 Task: Add True Story Organic Oven Roasted Turkey Breast to the cart.
Action: Mouse moved to (29, 94)
Screenshot: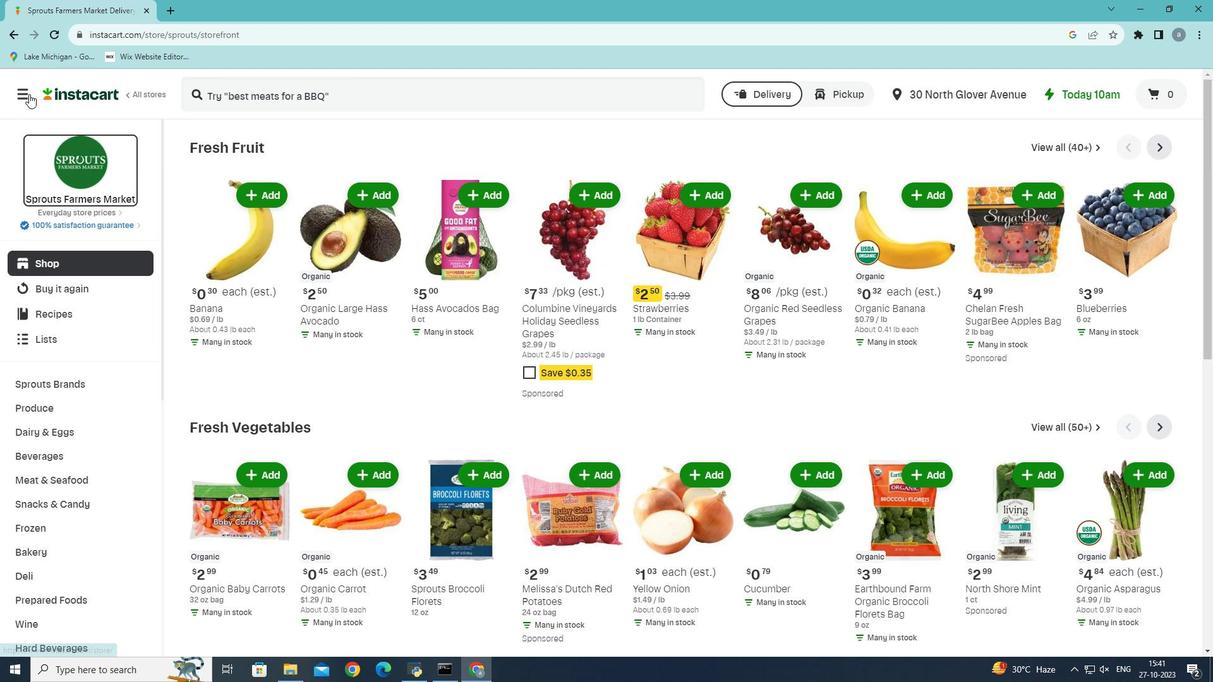 
Action: Mouse pressed left at (29, 94)
Screenshot: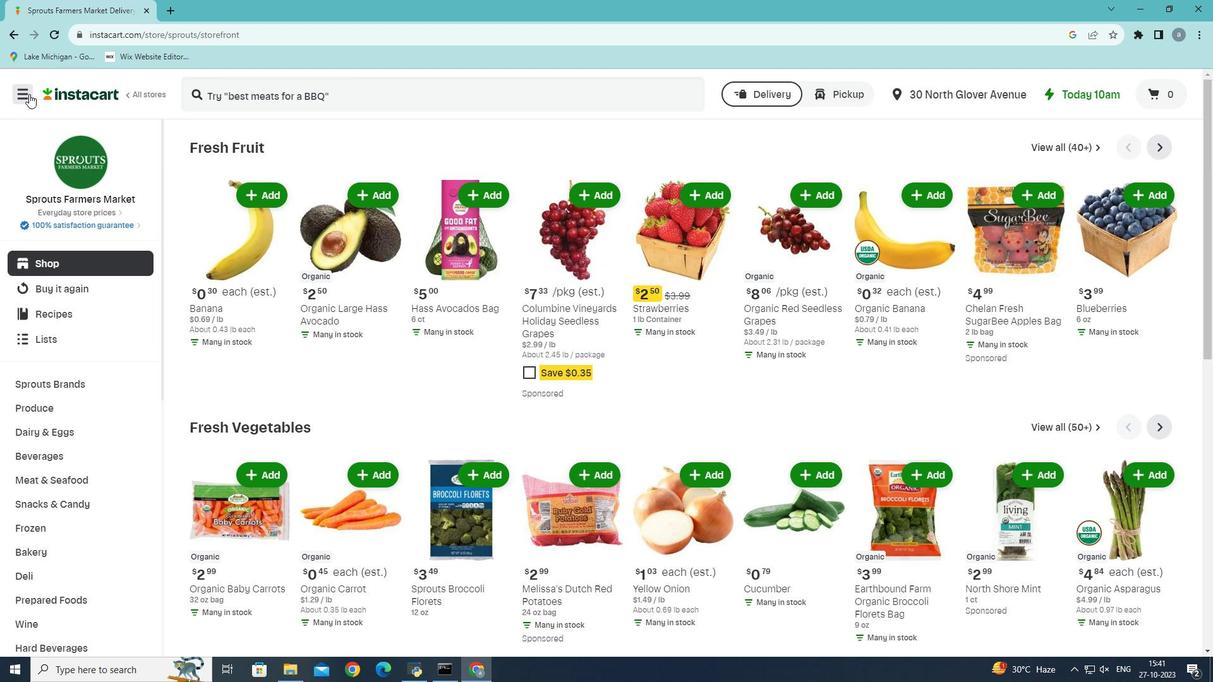 
Action: Mouse moved to (90, 358)
Screenshot: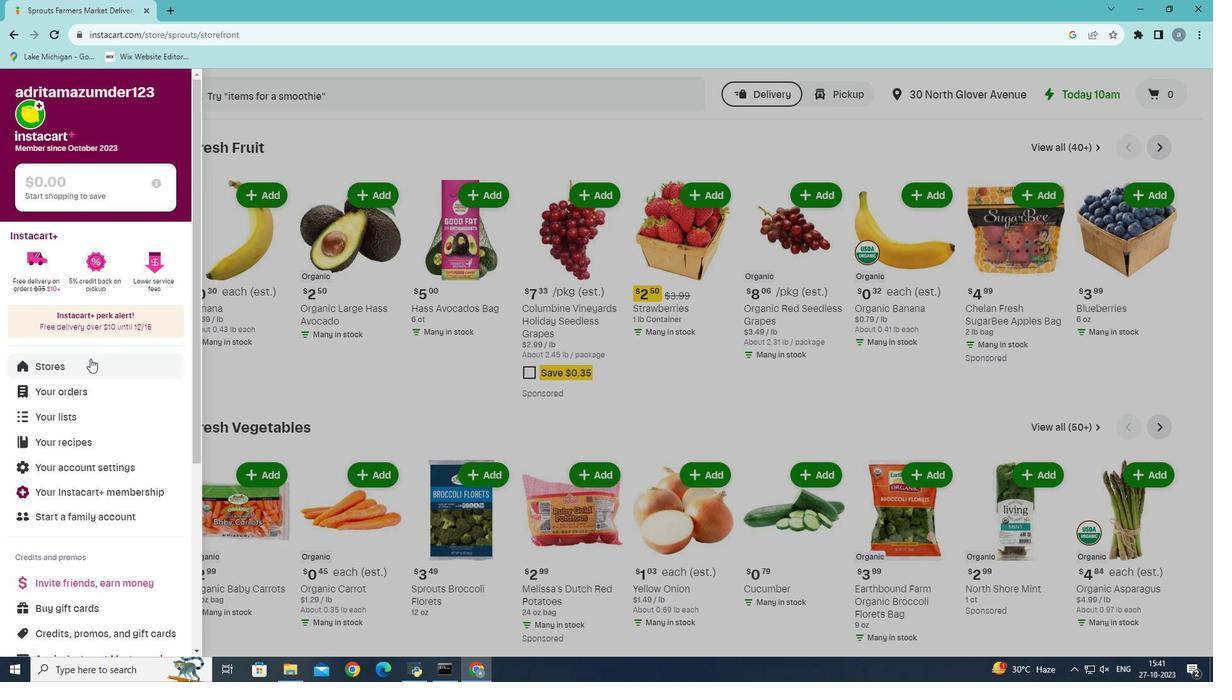 
Action: Mouse pressed left at (90, 358)
Screenshot: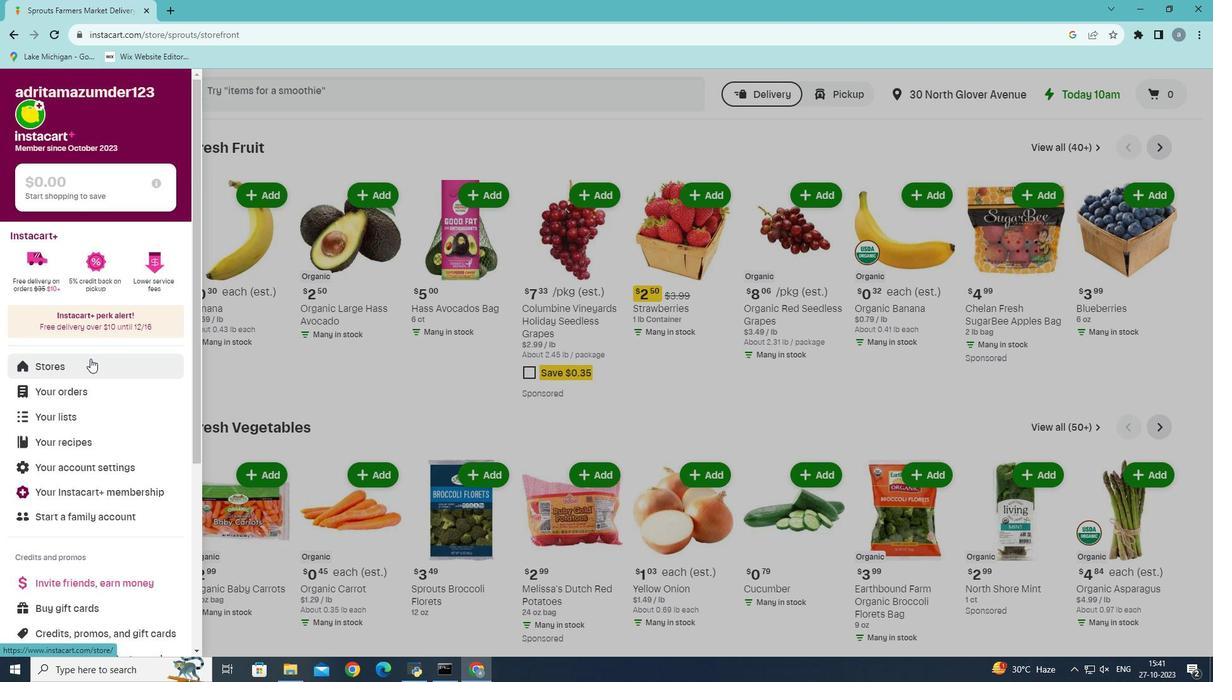 
Action: Mouse moved to (298, 145)
Screenshot: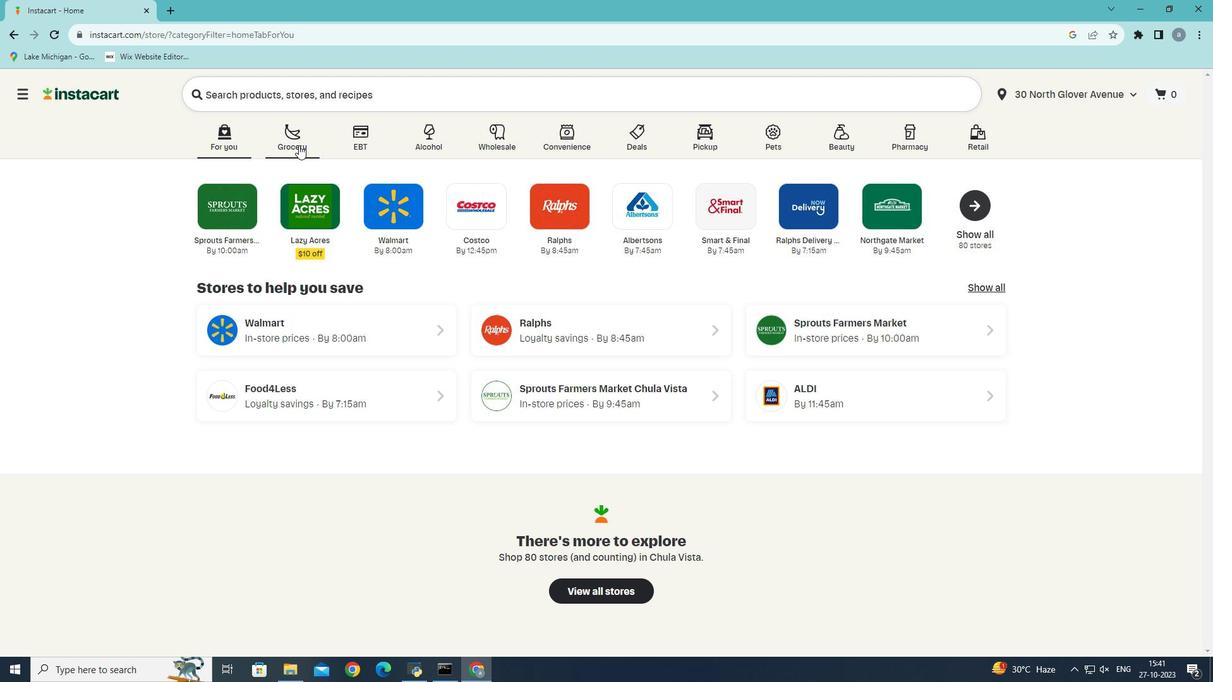 
Action: Mouse pressed left at (298, 145)
Screenshot: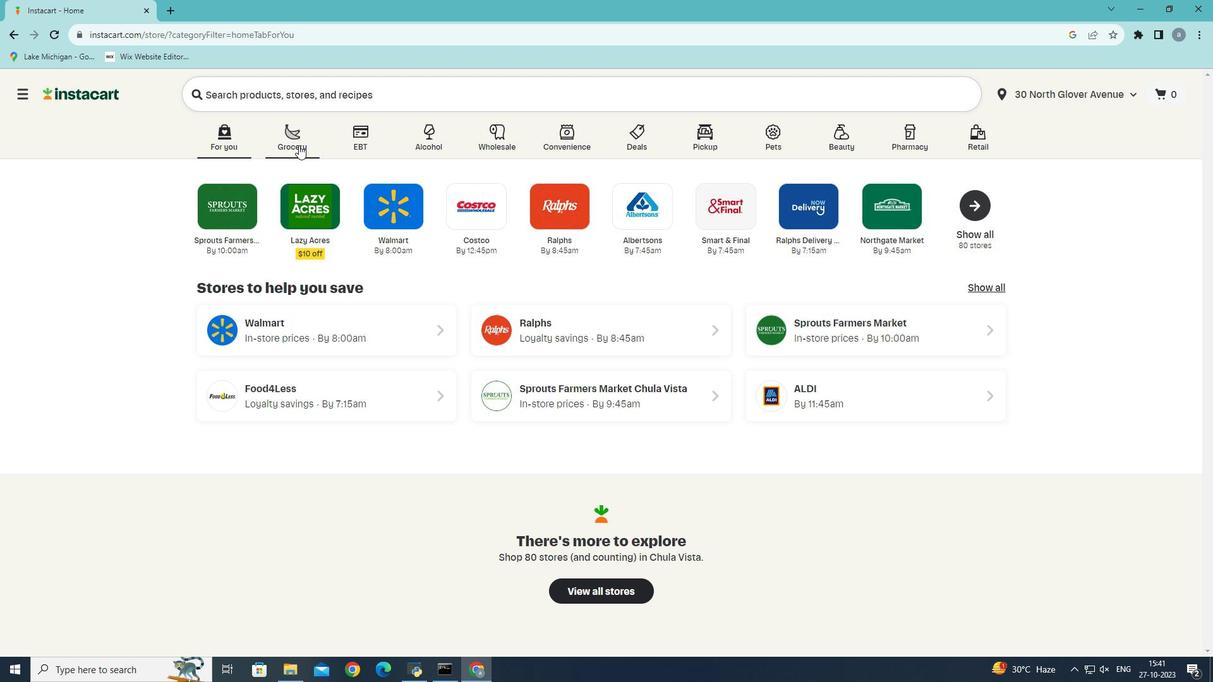 
Action: Mouse moved to (283, 357)
Screenshot: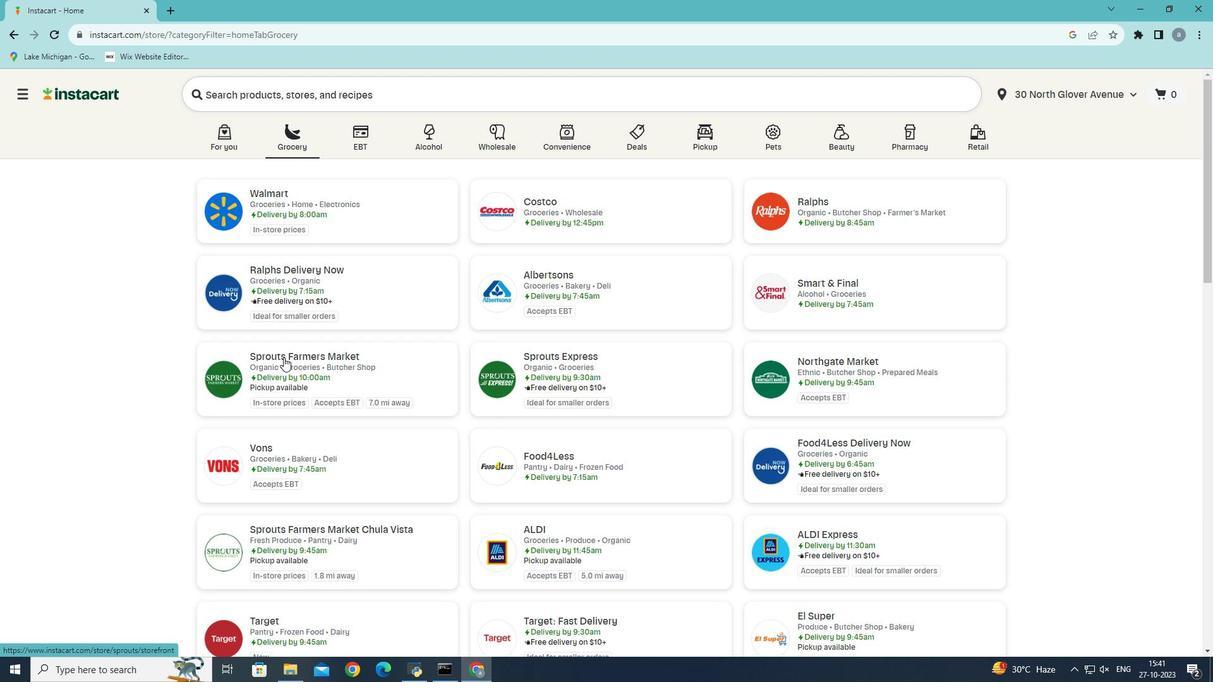 
Action: Mouse pressed left at (283, 357)
Screenshot: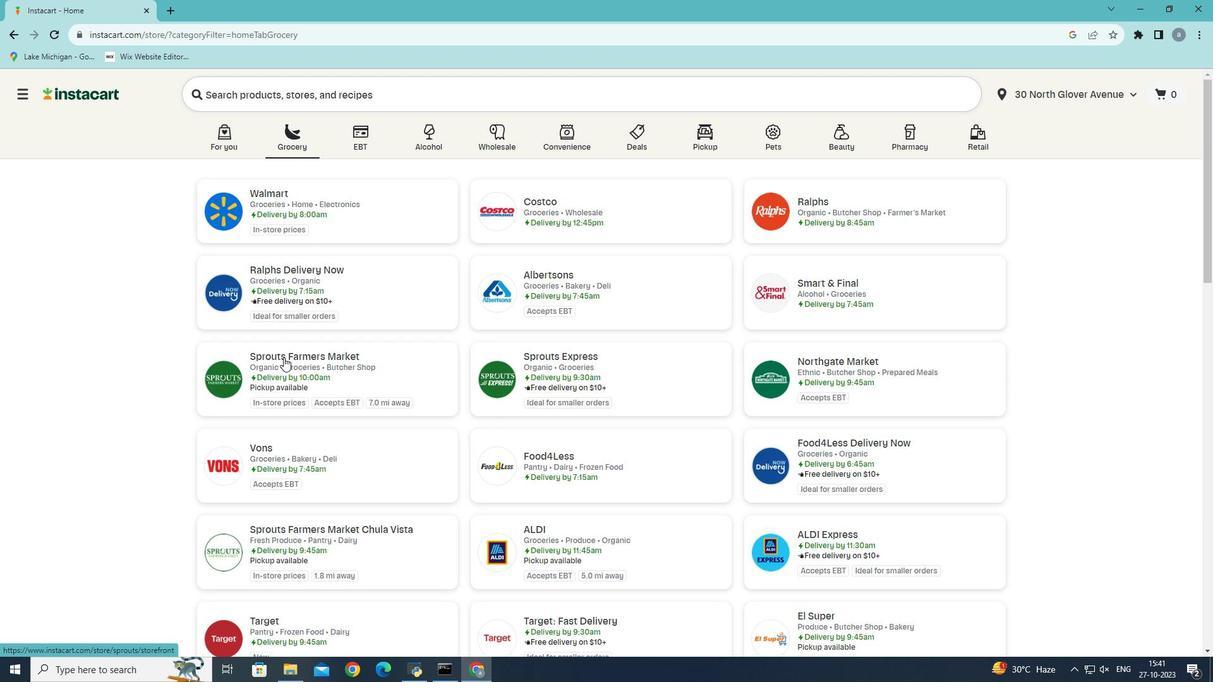 
Action: Mouse moved to (67, 477)
Screenshot: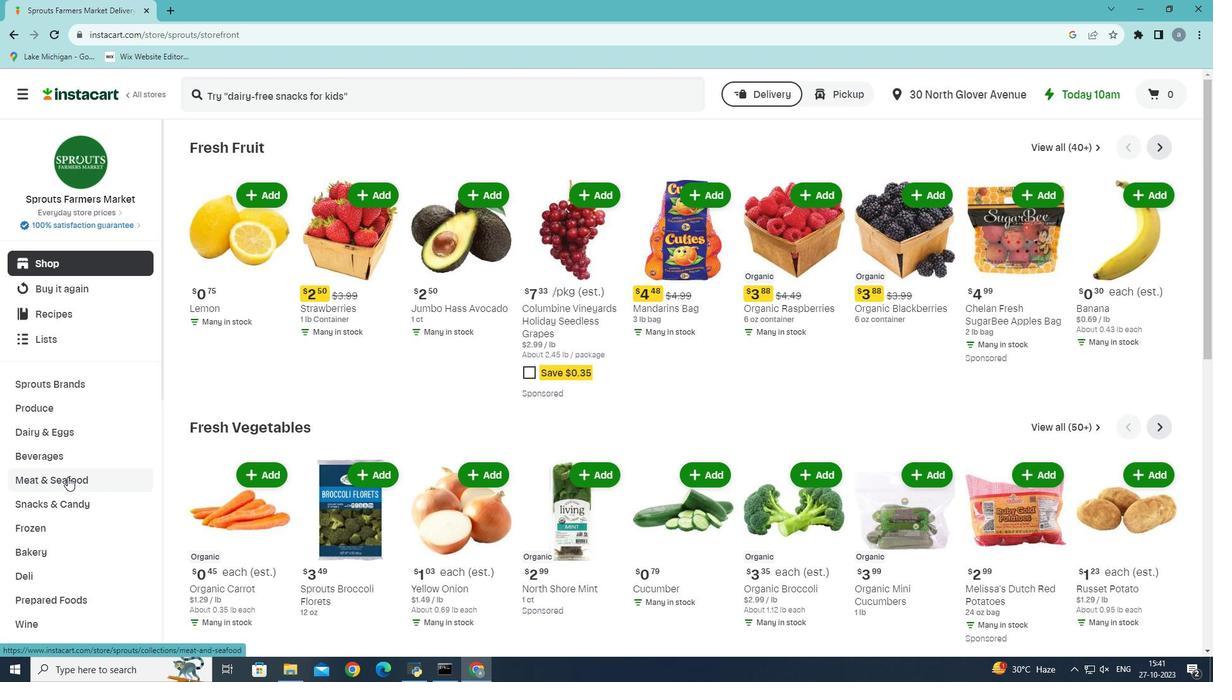 
Action: Mouse pressed left at (67, 477)
Screenshot: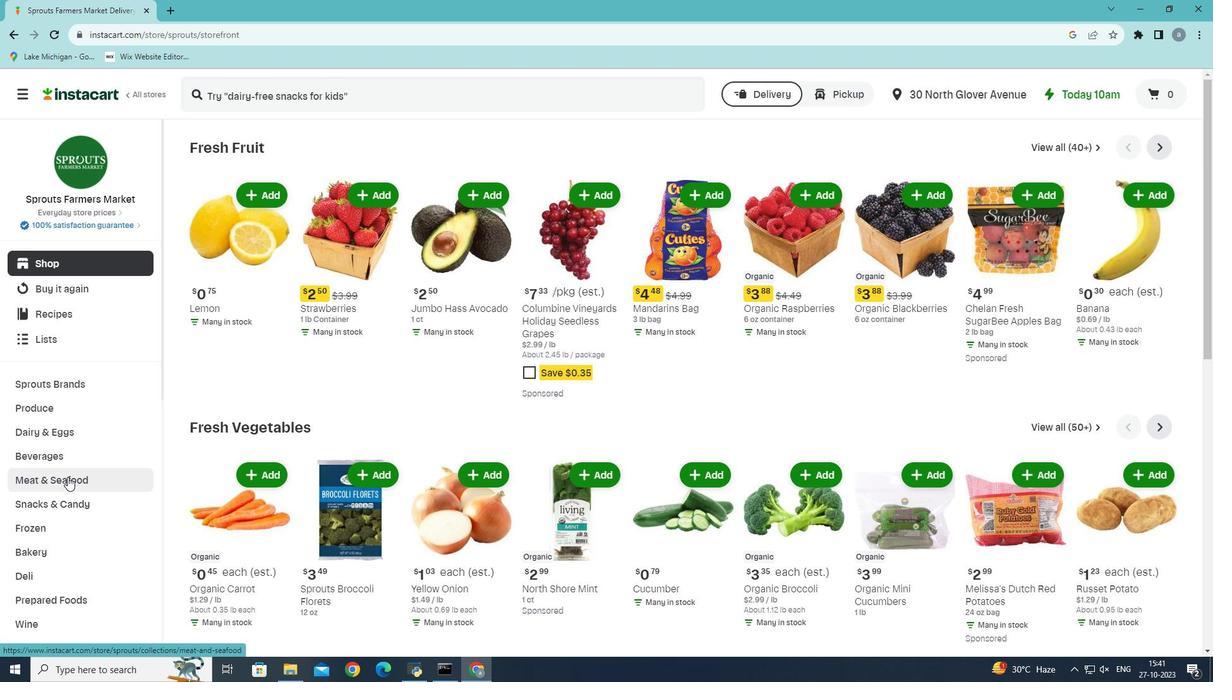 
Action: Mouse moved to (449, 178)
Screenshot: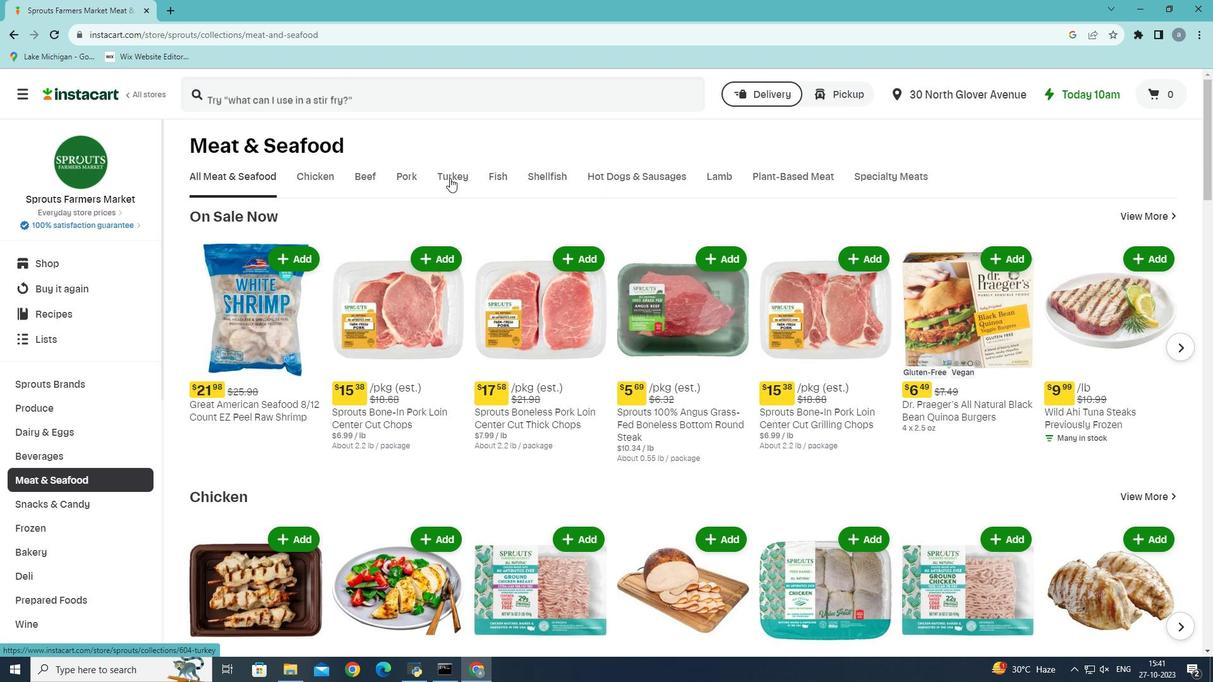 
Action: Mouse pressed left at (449, 178)
Screenshot: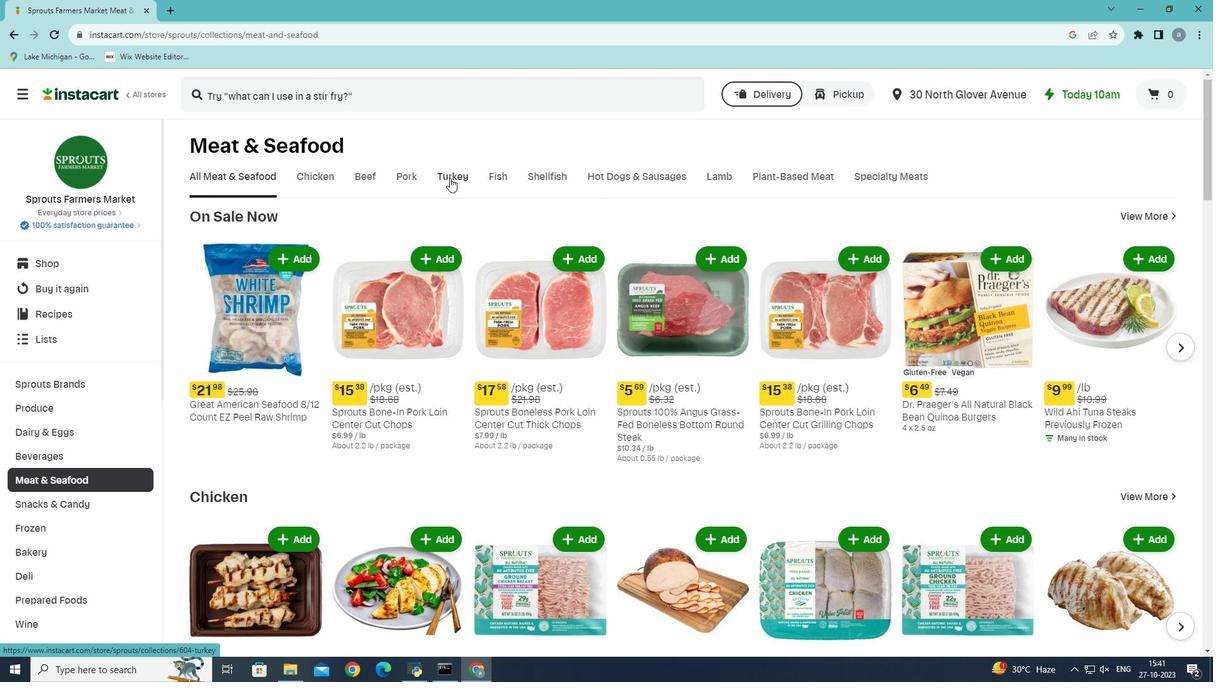 
Action: Mouse moved to (268, 98)
Screenshot: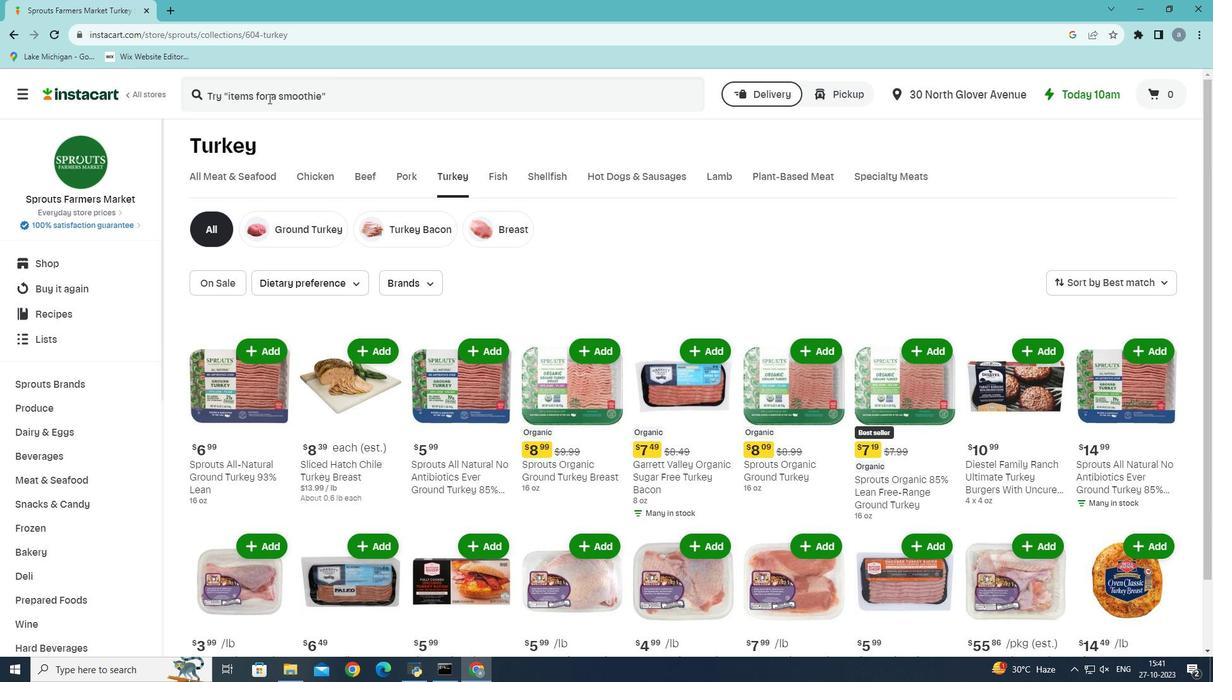 
Action: Mouse pressed left at (268, 98)
Screenshot: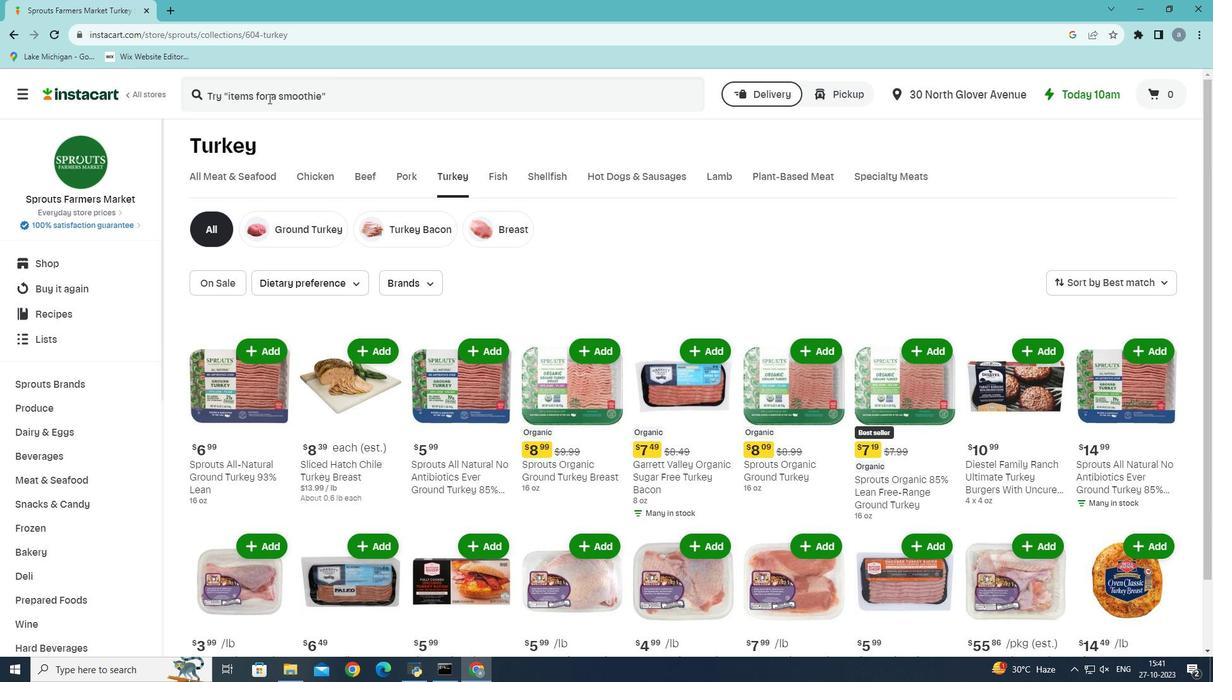 
Action: Mouse moved to (264, 108)
Screenshot: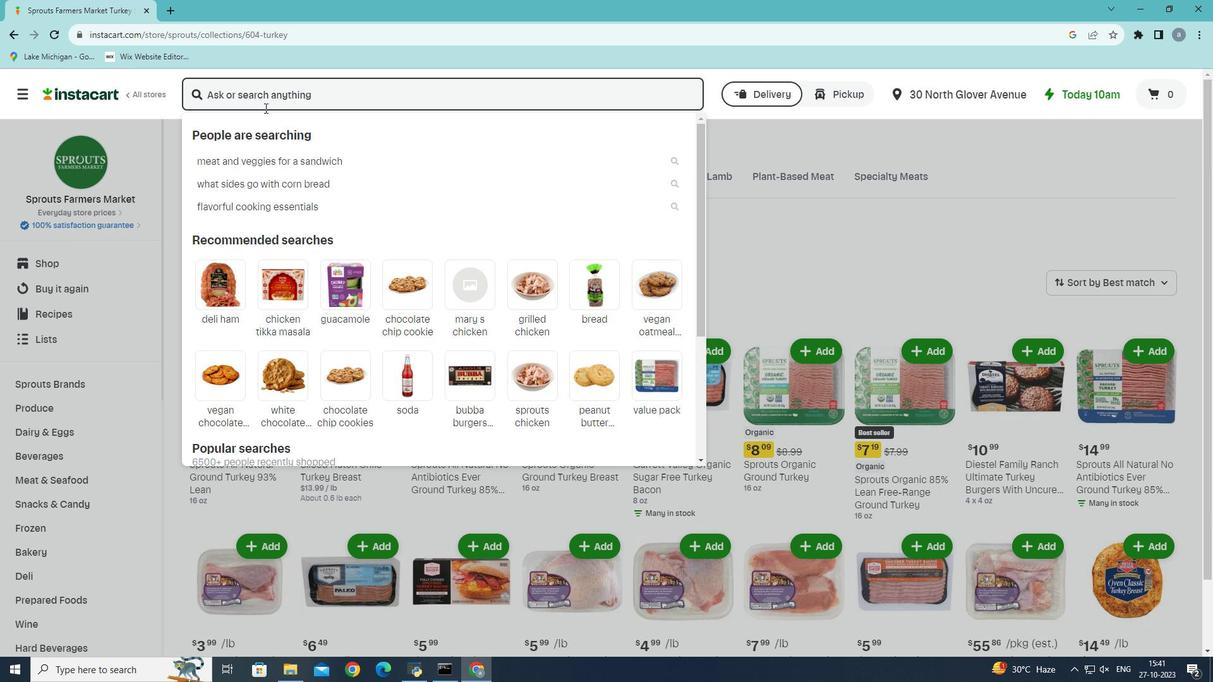 
Action: Key pressed <Key.shift>True<Key.space>story<Key.space>organic<Key.space>oven<Key.space>rostr<Key.backspace>r<Key.backspace><Key.backspace><Key.backspace>astr<Key.backspace>ed<Key.space>turkey<Key.space>brest<Key.backspace><Key.backspace>ast<Key.enter>
Screenshot: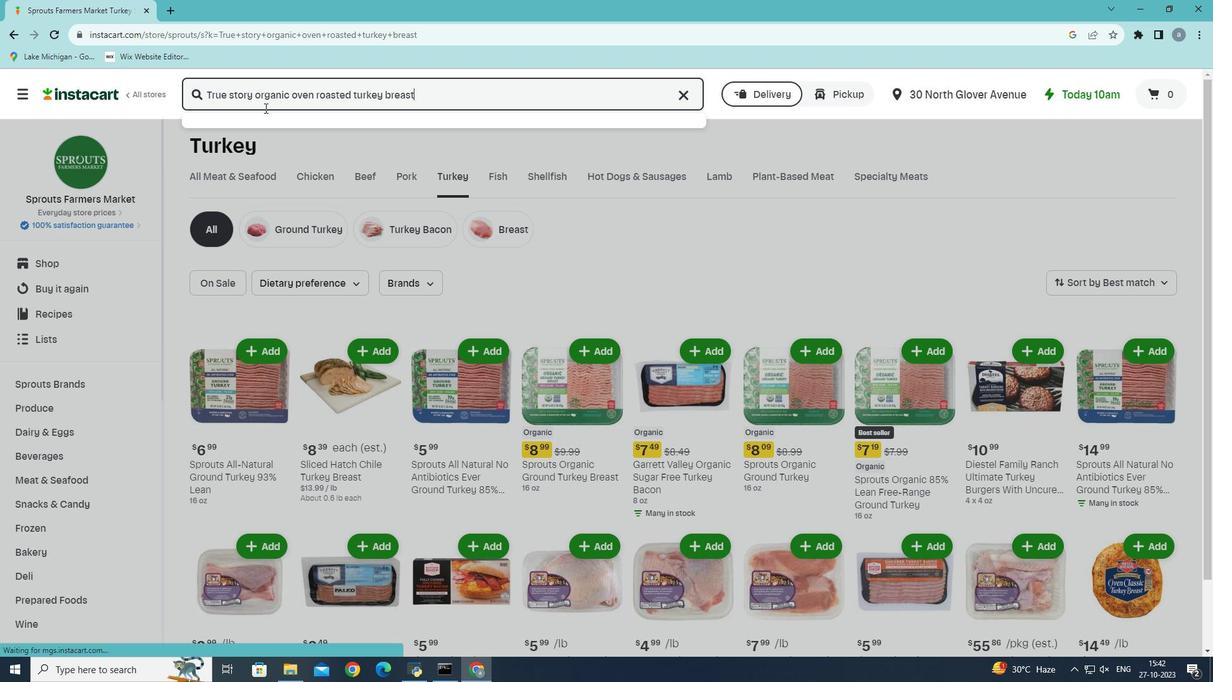 
Action: Mouse moved to (341, 209)
Screenshot: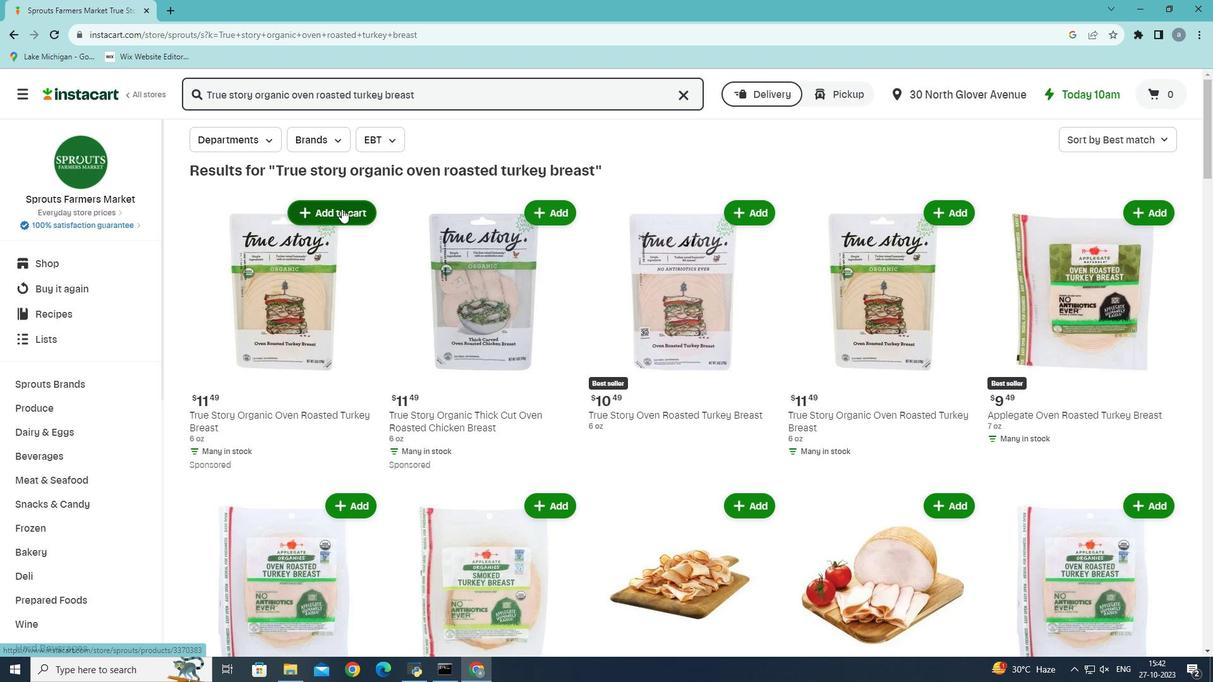 
Action: Mouse pressed left at (341, 209)
Screenshot: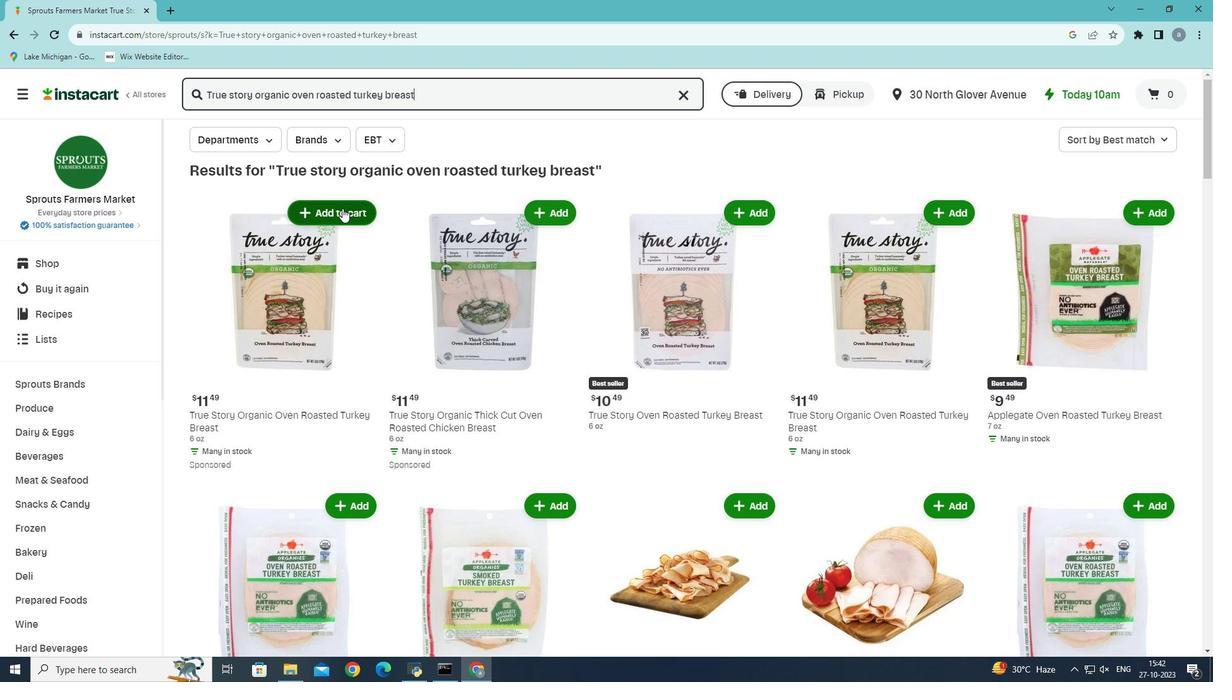 
Action: Mouse moved to (341, 252)
Screenshot: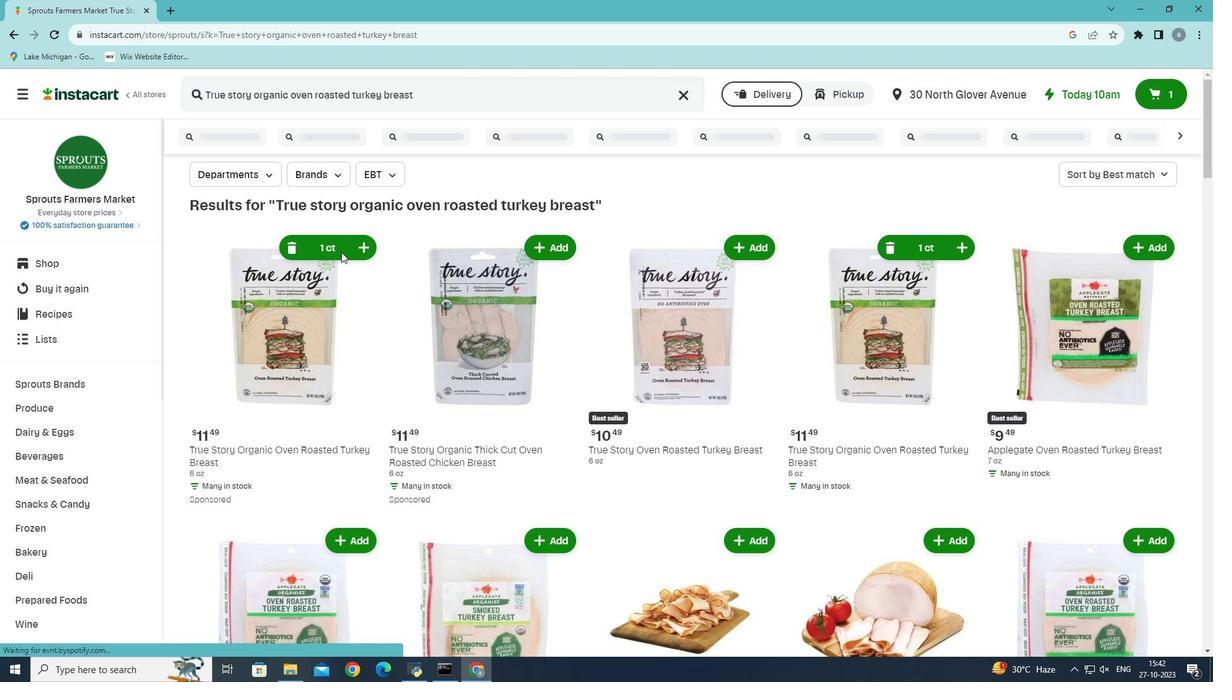
